 Task: Choose the host language as Thai.
Action: Mouse moved to (798, 115)
Screenshot: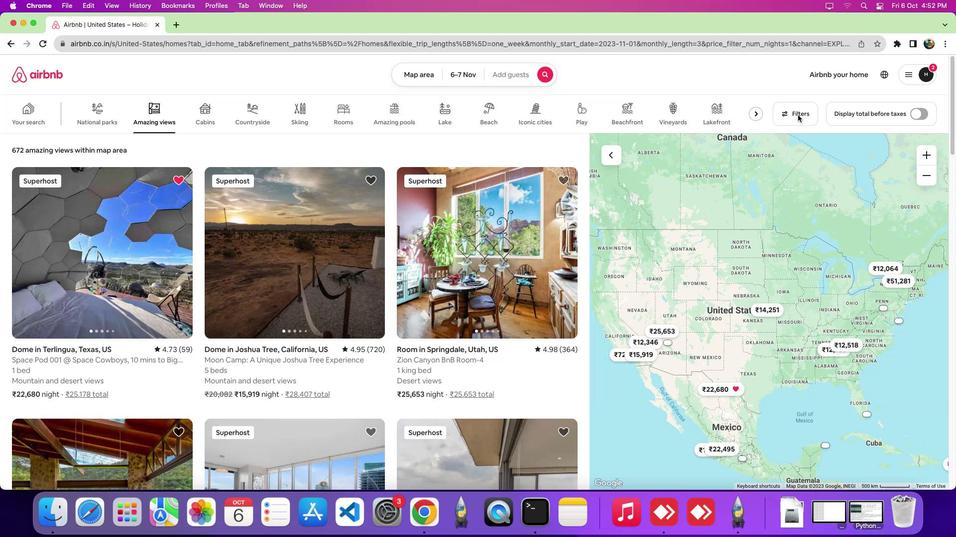 
Action: Mouse pressed left at (798, 115)
Screenshot: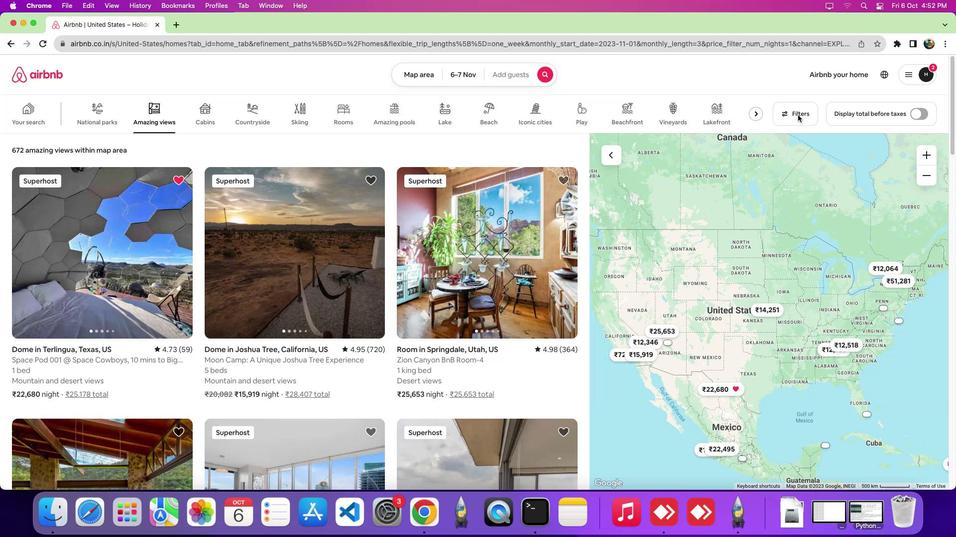 
Action: Mouse pressed left at (798, 115)
Screenshot: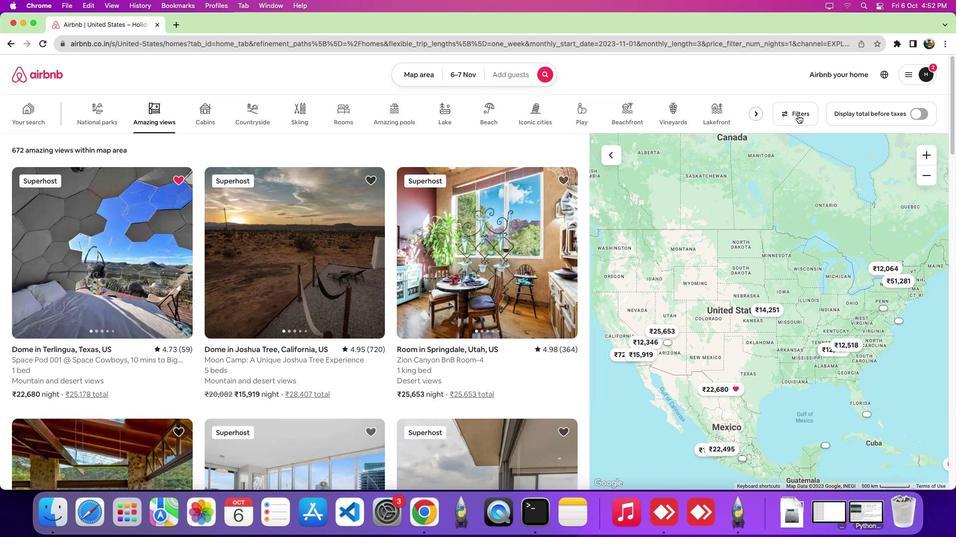 
Action: Mouse moved to (485, 165)
Screenshot: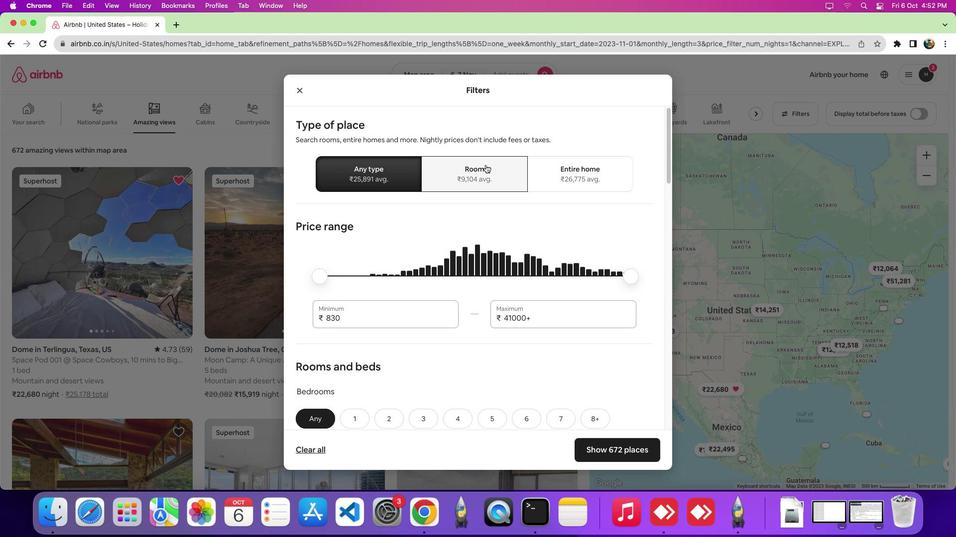 
Action: Mouse pressed left at (485, 165)
Screenshot: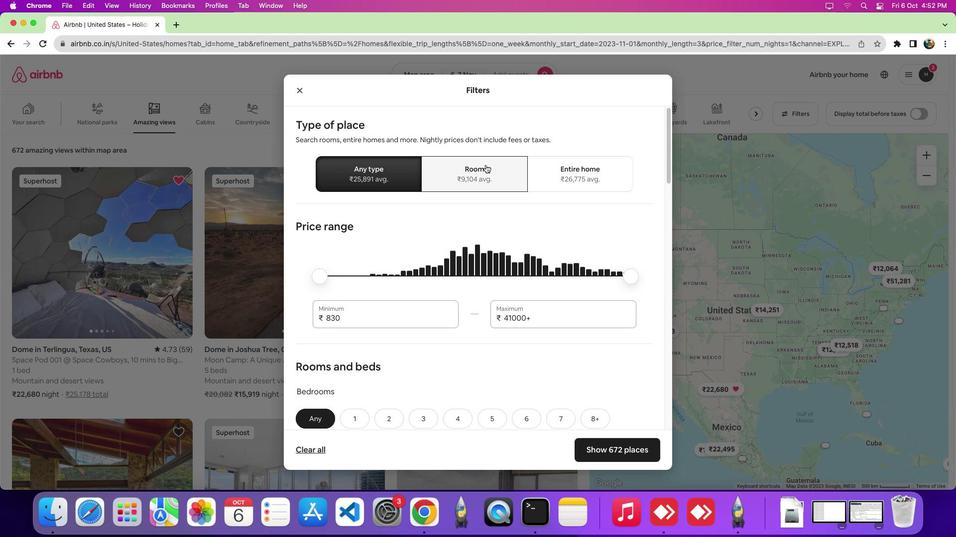 
Action: Mouse moved to (511, 269)
Screenshot: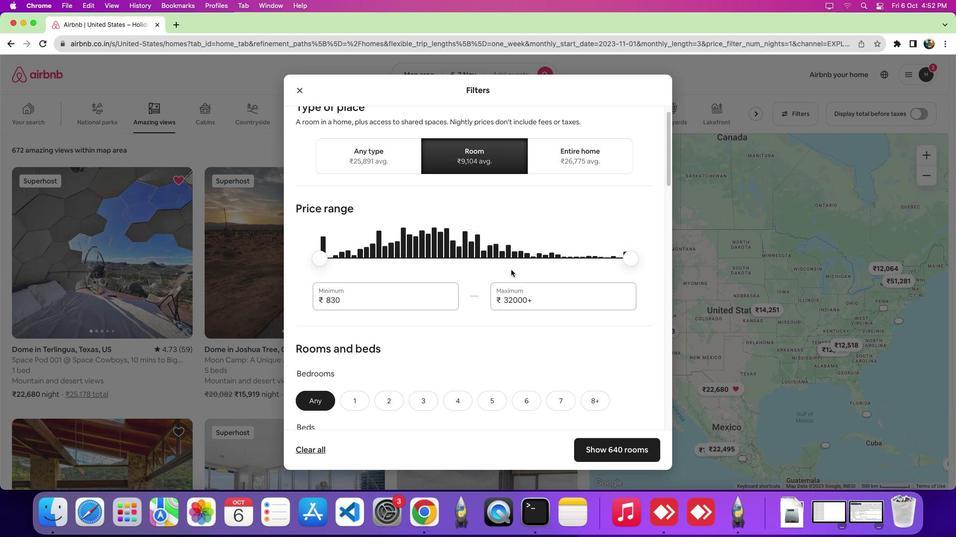 
Action: Mouse scrolled (511, 269) with delta (0, 0)
Screenshot: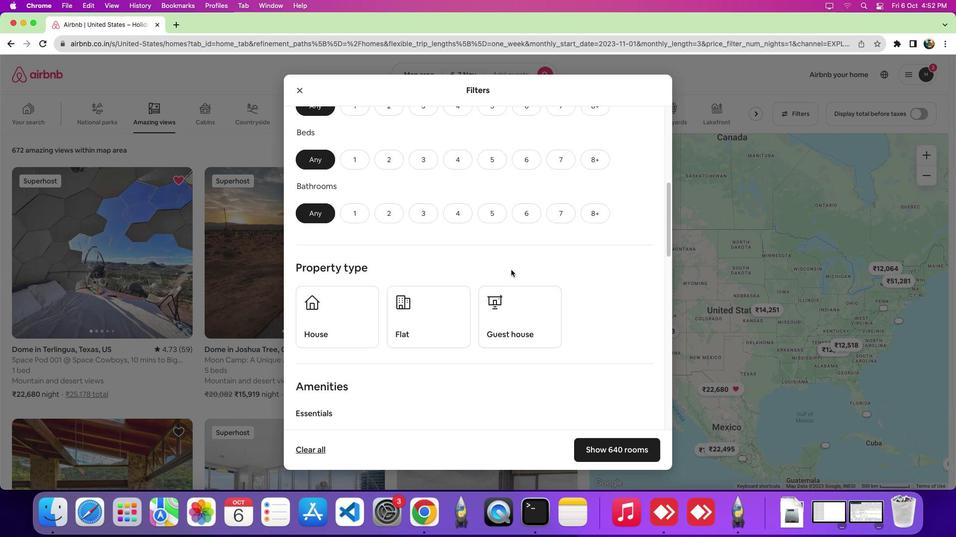 
Action: Mouse scrolled (511, 269) with delta (0, 0)
Screenshot: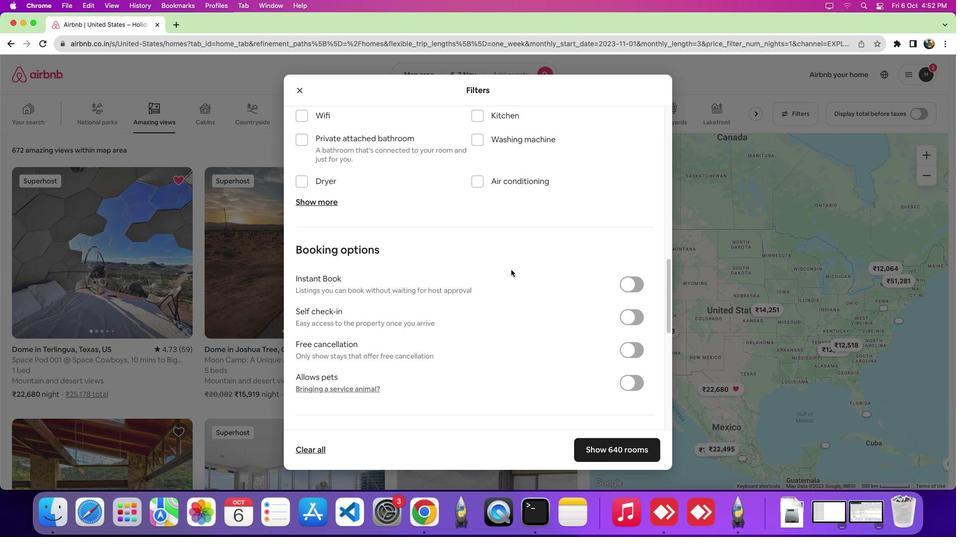 
Action: Mouse scrolled (511, 269) with delta (0, -4)
Screenshot: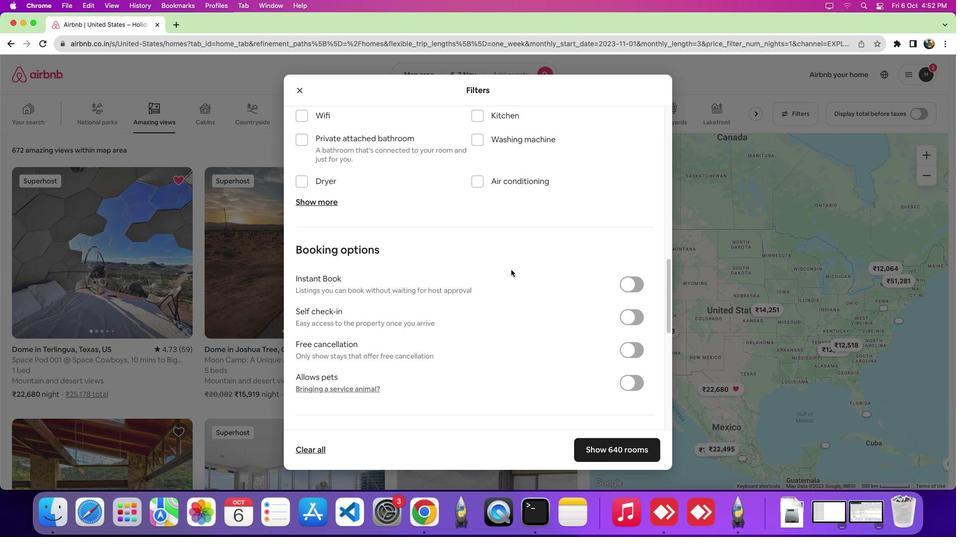 
Action: Mouse scrolled (511, 269) with delta (0, -6)
Screenshot: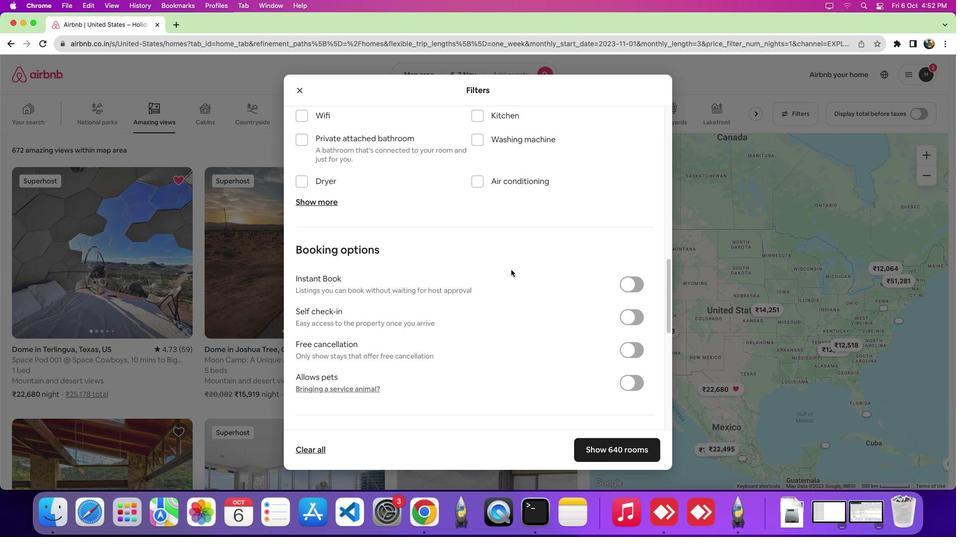 
Action: Mouse scrolled (511, 269) with delta (0, -7)
Screenshot: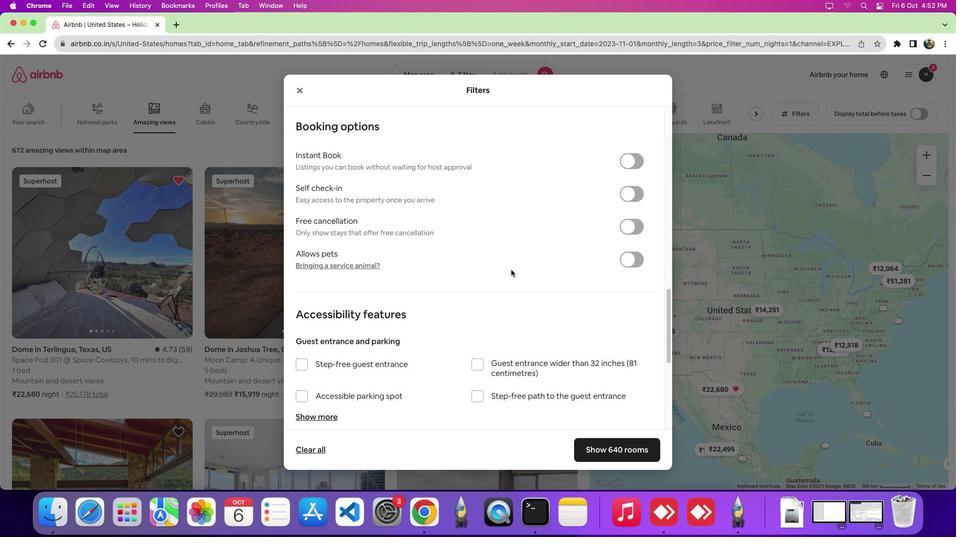 
Action: Mouse scrolled (511, 269) with delta (0, 0)
Screenshot: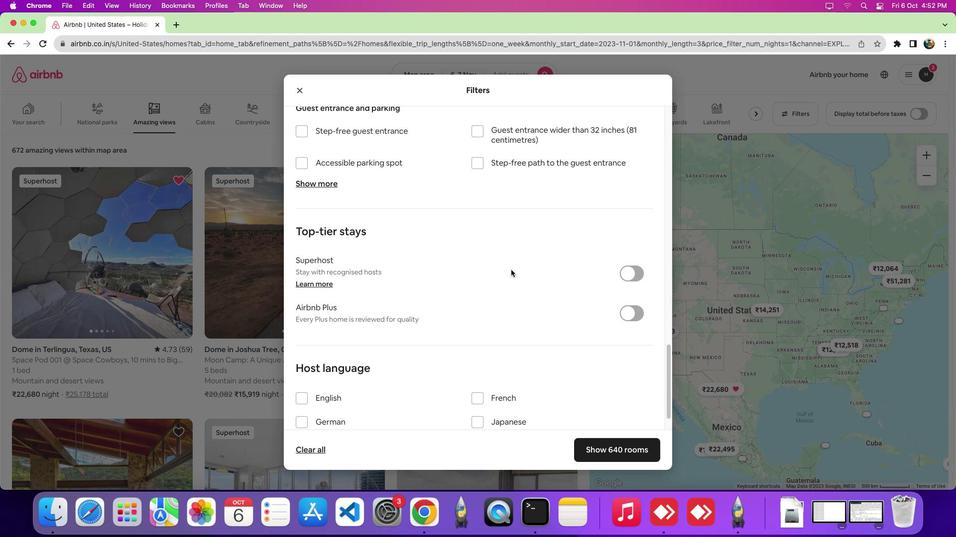 
Action: Mouse scrolled (511, 269) with delta (0, 0)
Screenshot: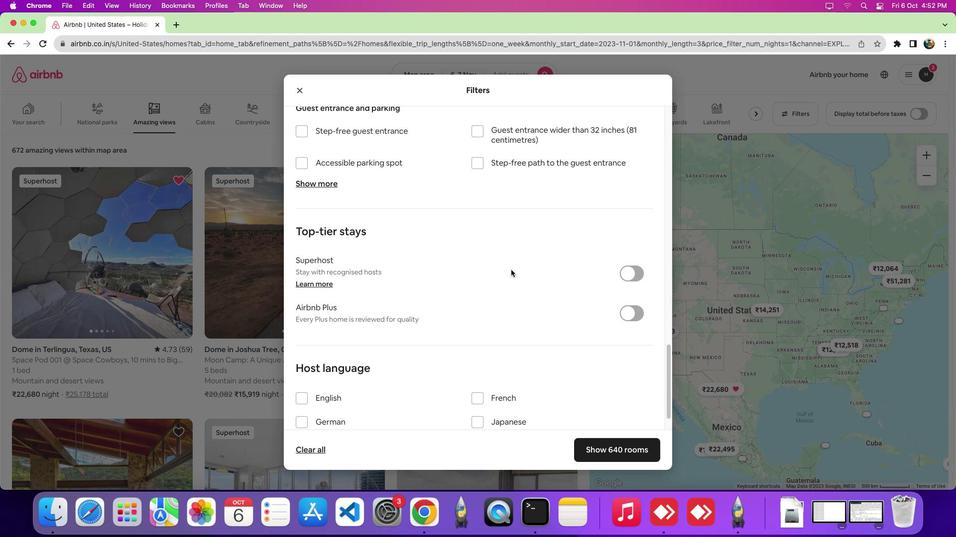 
Action: Mouse scrolled (511, 269) with delta (0, -4)
Screenshot: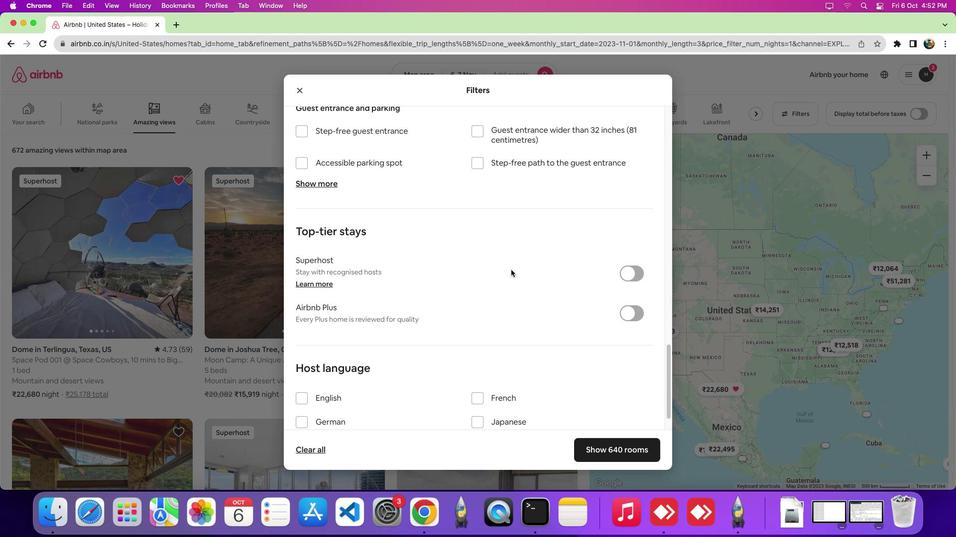 
Action: Mouse scrolled (511, 269) with delta (0, -6)
Screenshot: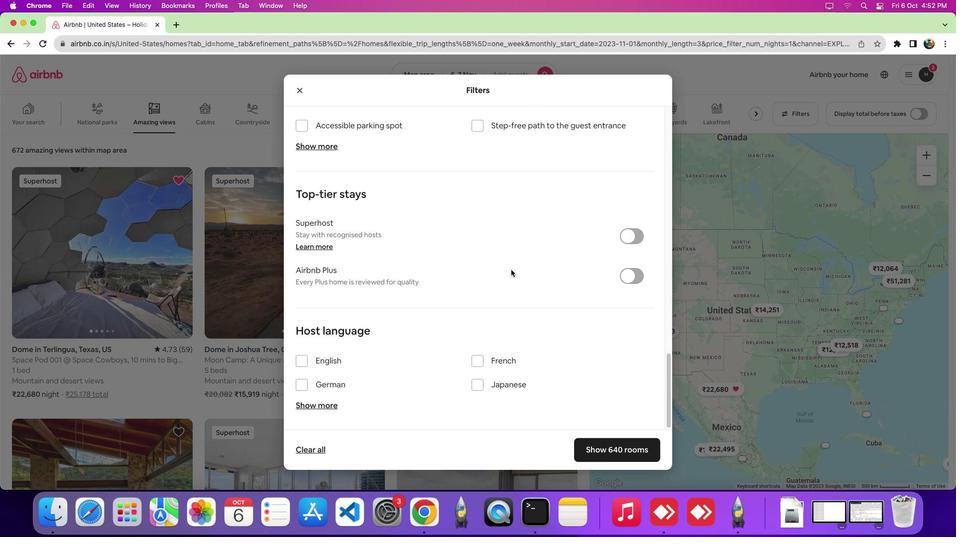 
Action: Mouse scrolled (511, 269) with delta (0, -7)
Screenshot: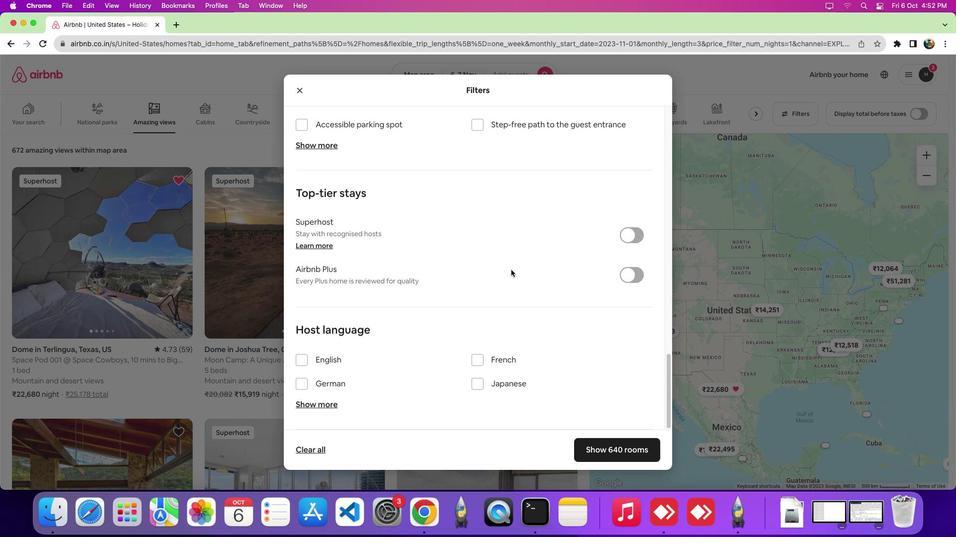 
Action: Mouse moved to (303, 407)
Screenshot: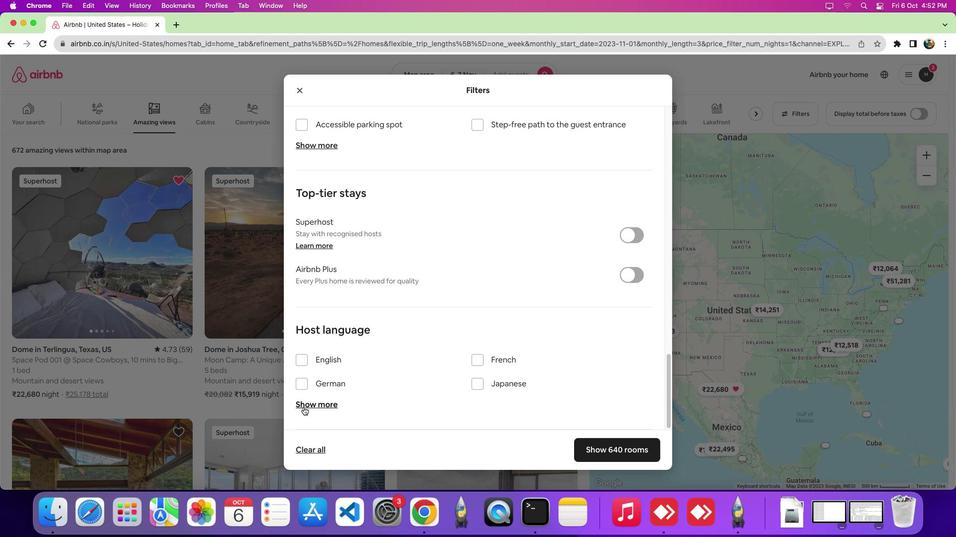 
Action: Mouse pressed left at (303, 407)
Screenshot: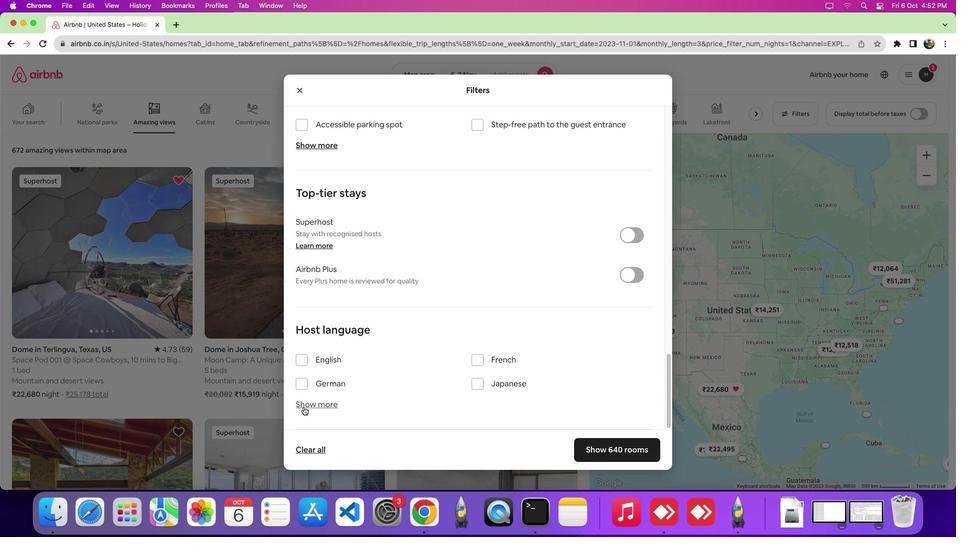 
Action: Mouse moved to (415, 362)
Screenshot: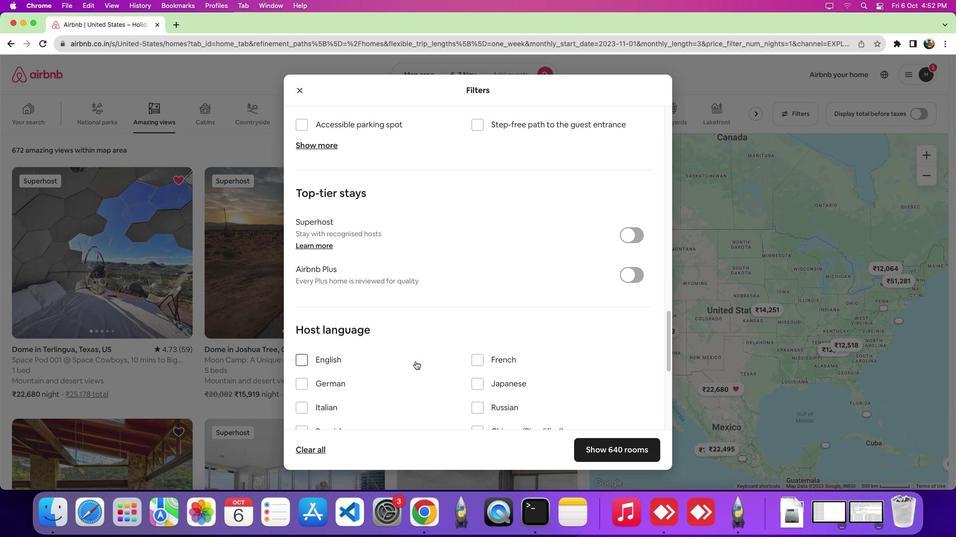 
Action: Mouse scrolled (415, 362) with delta (0, 0)
Screenshot: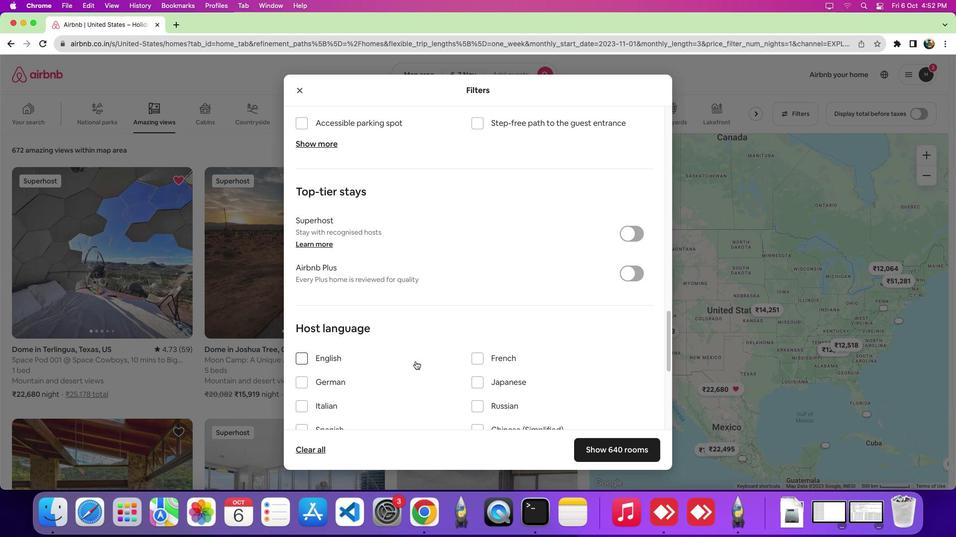
Action: Mouse scrolled (415, 362) with delta (0, 0)
Screenshot: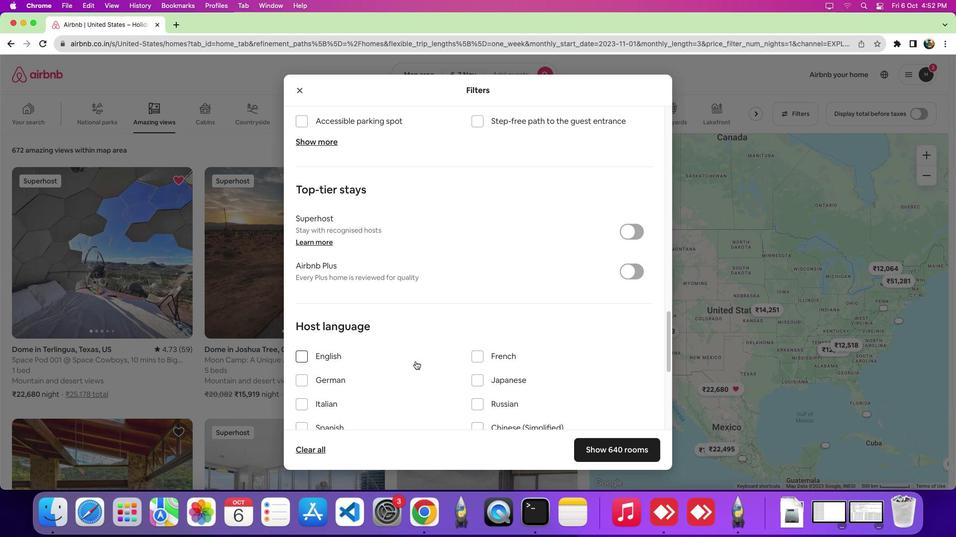 
Action: Mouse scrolled (415, 362) with delta (0, 0)
Screenshot: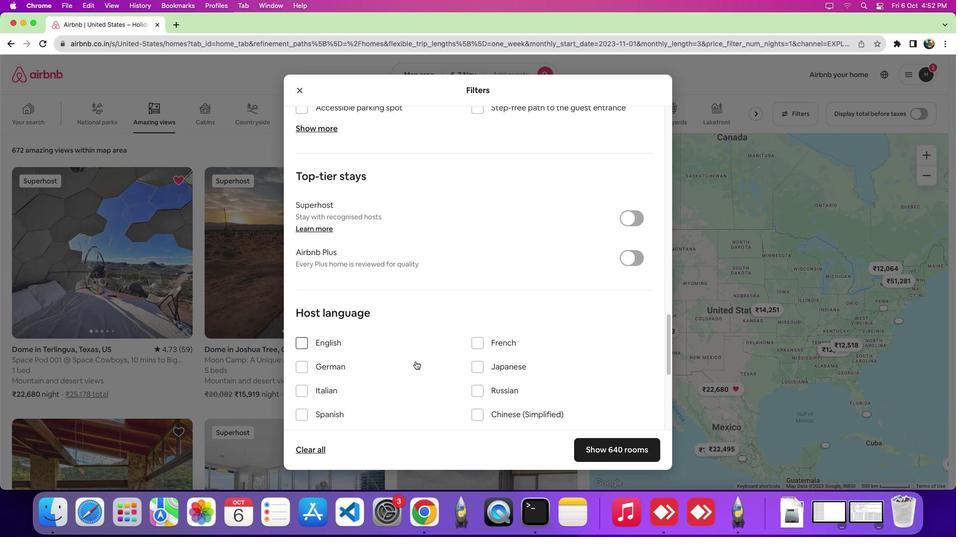
Action: Mouse scrolled (415, 362) with delta (0, 0)
Screenshot: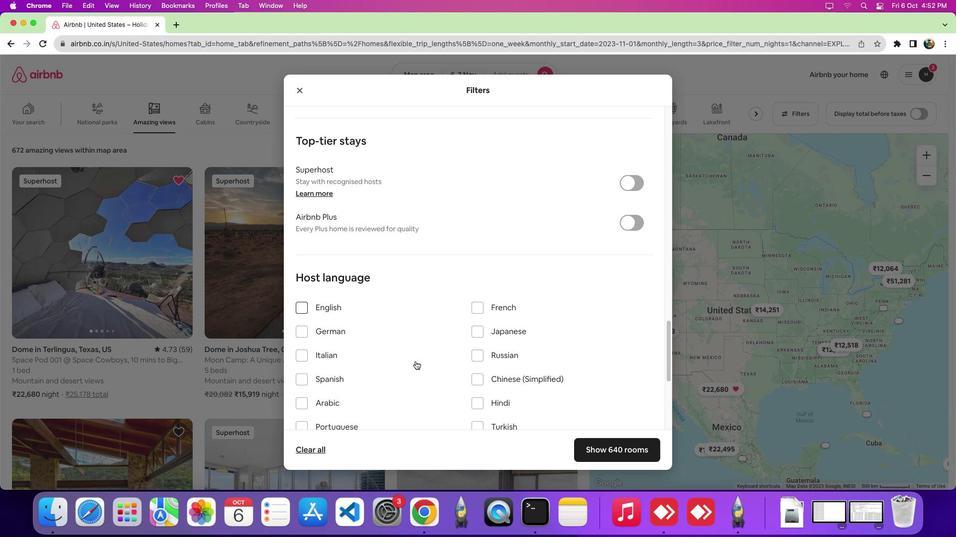 
Action: Mouse scrolled (415, 362) with delta (0, 0)
Screenshot: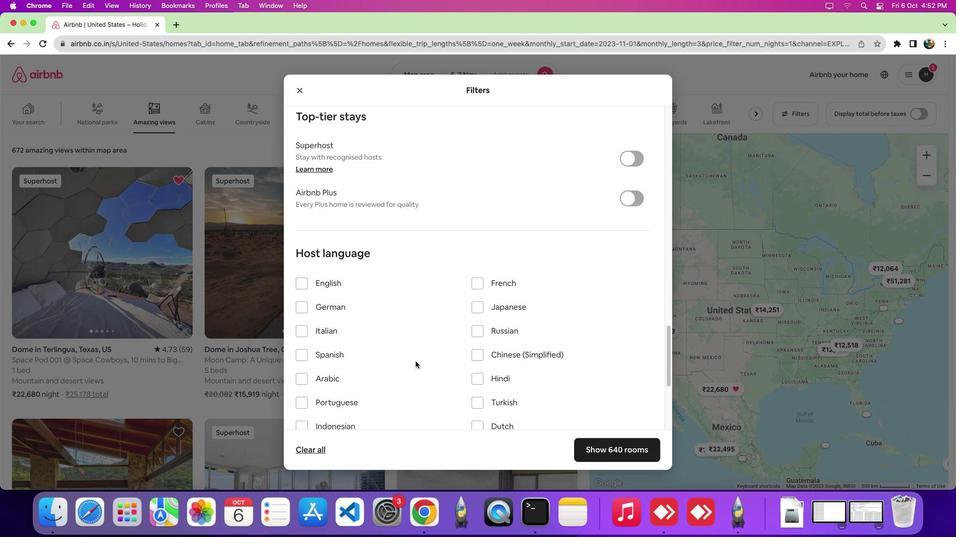 
Action: Mouse scrolled (415, 362) with delta (0, 0)
Screenshot: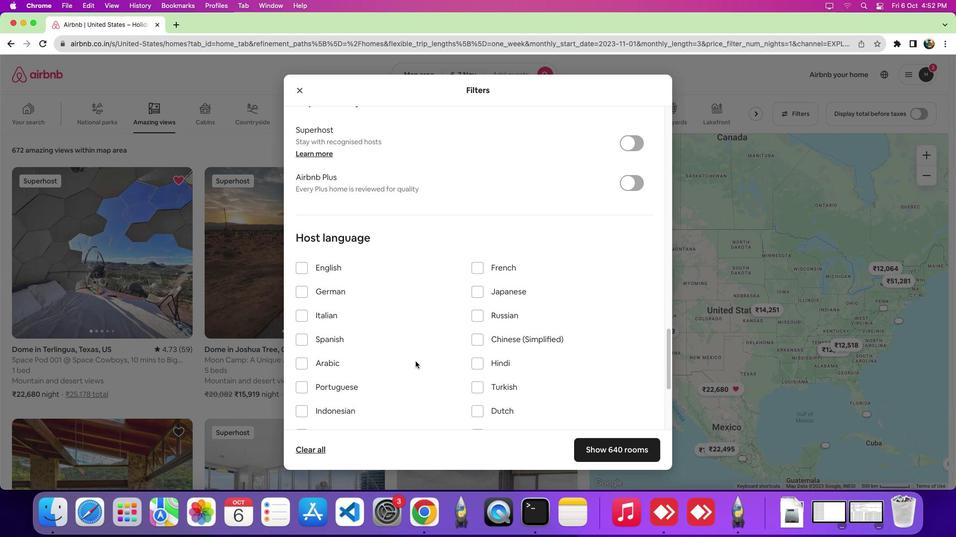 
Action: Mouse scrolled (415, 362) with delta (0, -1)
Screenshot: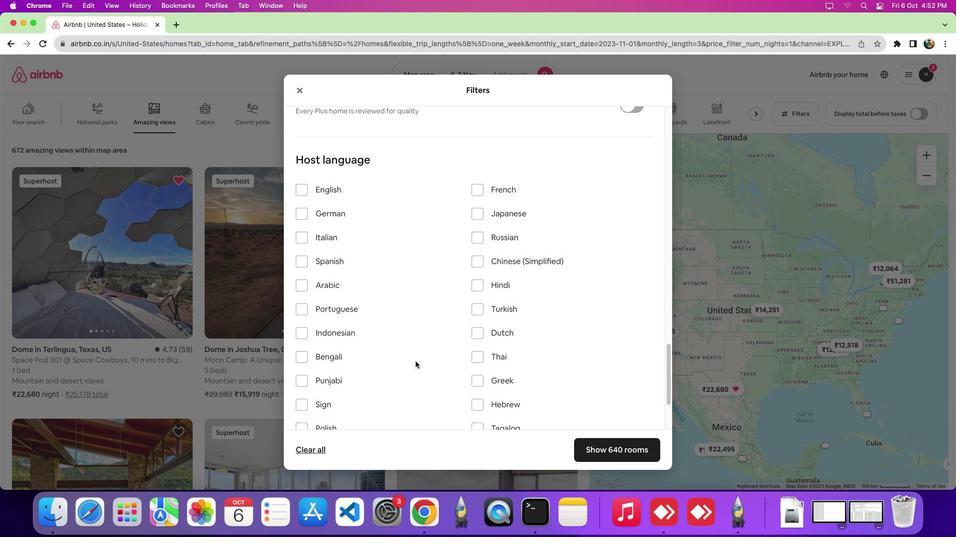 
Action: Mouse scrolled (415, 362) with delta (0, -2)
Screenshot: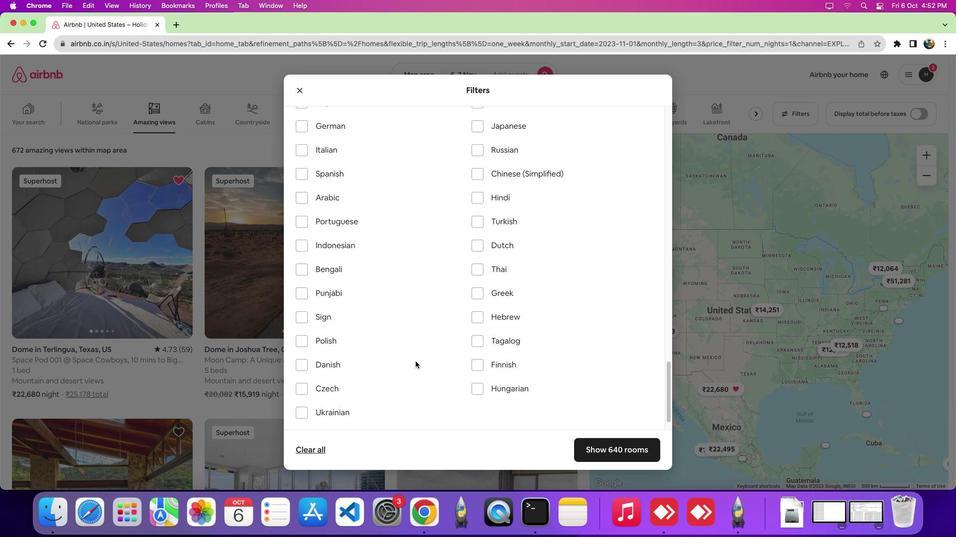 
Action: Mouse moved to (484, 238)
Screenshot: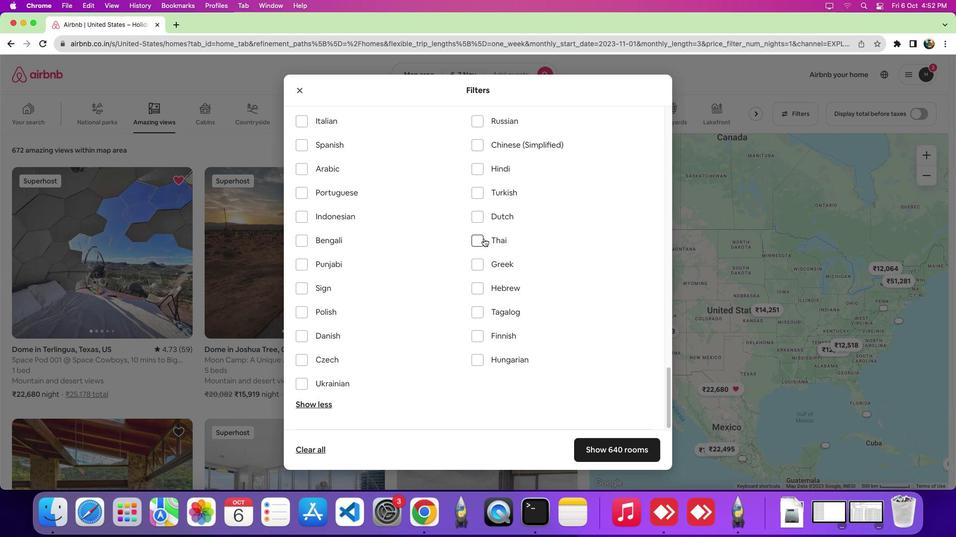
Action: Mouse pressed left at (484, 238)
Screenshot: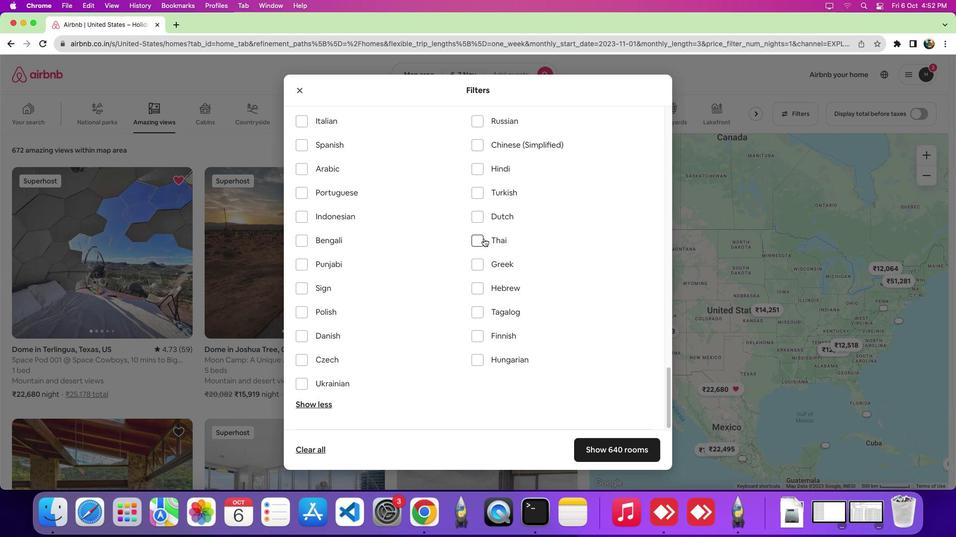 
